 Task: Create in the project BeaconTech and in the Backlog issue 'Develop a new tool for automated testing of mobile application UI/UX design and user flow' a child issue 'Integration with patient information systems', and assign it to team member softage.4@softage.net. Create in the project BeaconTech and in the Backlog issue 'Upgrade the search and filtering mechanisms of a web application to improve user search experience and result accuracy' a child issue 'Code optimization for low-latency network socket optimization', and assign it to team member softage.1@softage.net
Action: Mouse moved to (203, 58)
Screenshot: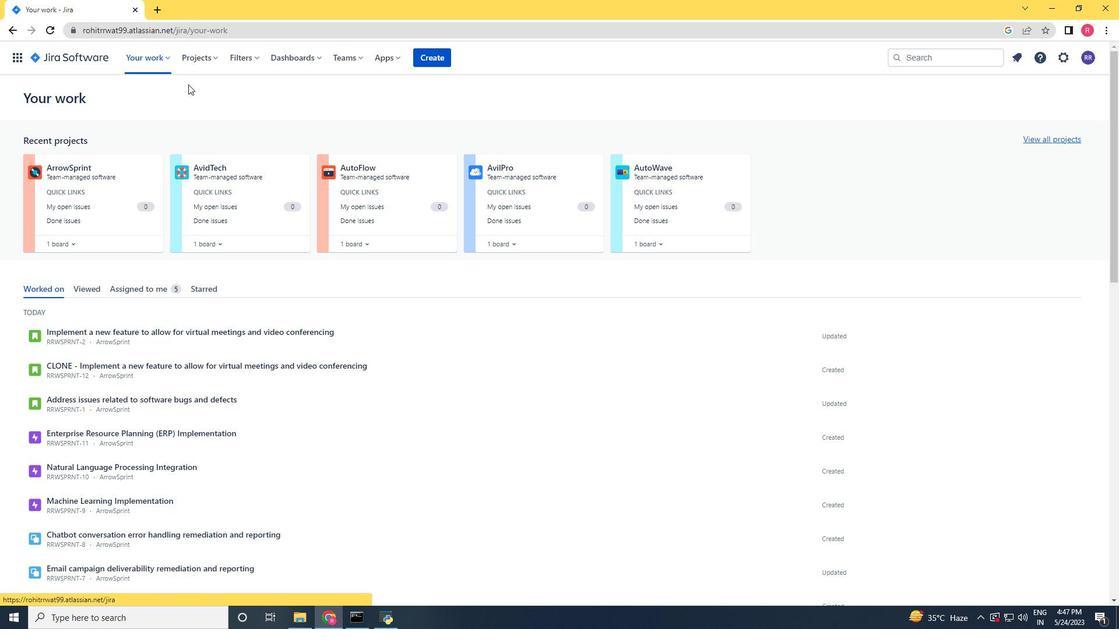 
Action: Mouse pressed left at (203, 58)
Screenshot: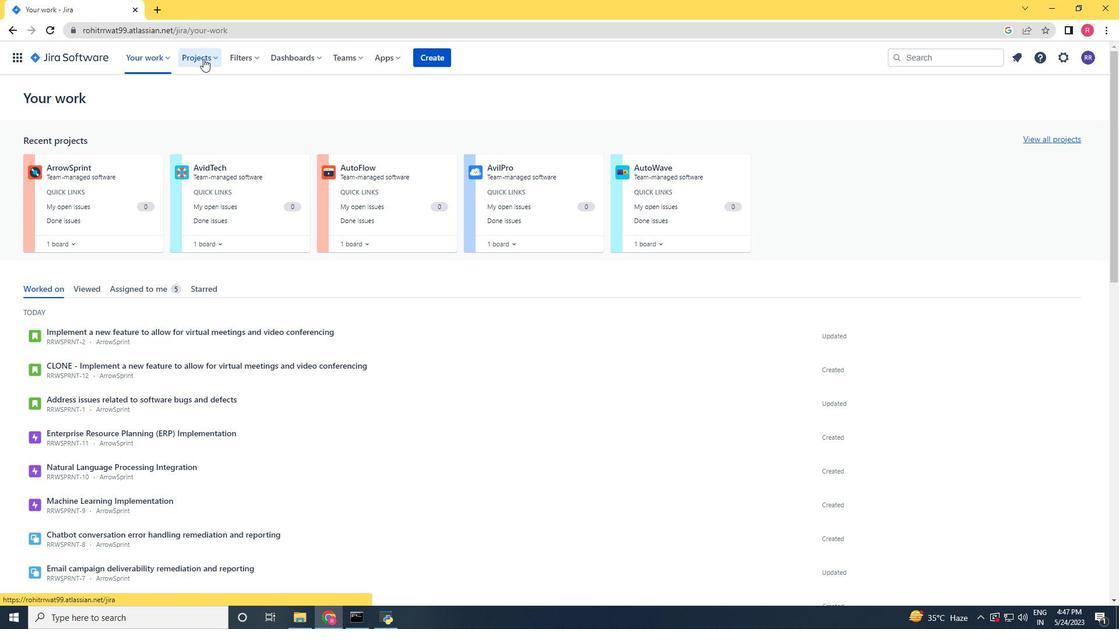 
Action: Mouse moved to (238, 122)
Screenshot: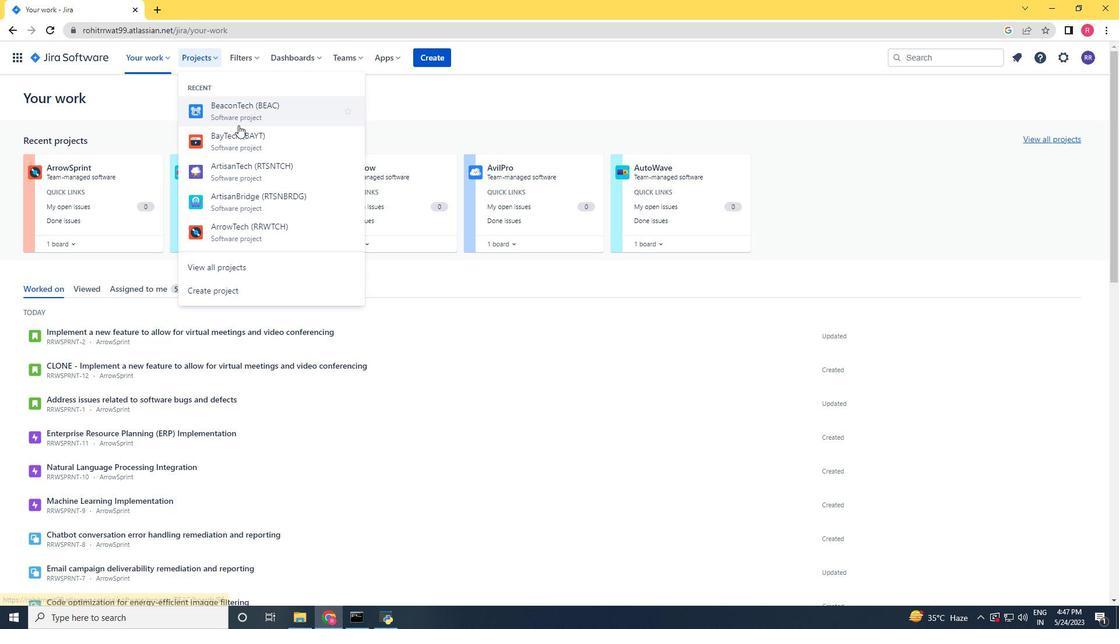 
Action: Mouse pressed left at (238, 122)
Screenshot: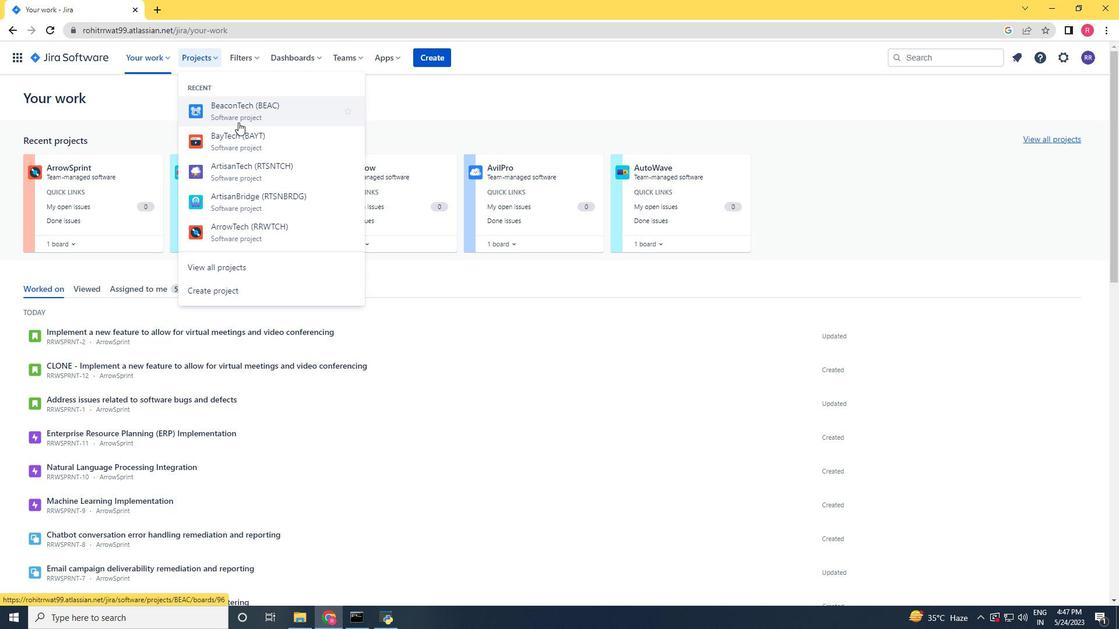 
Action: Mouse moved to (46, 181)
Screenshot: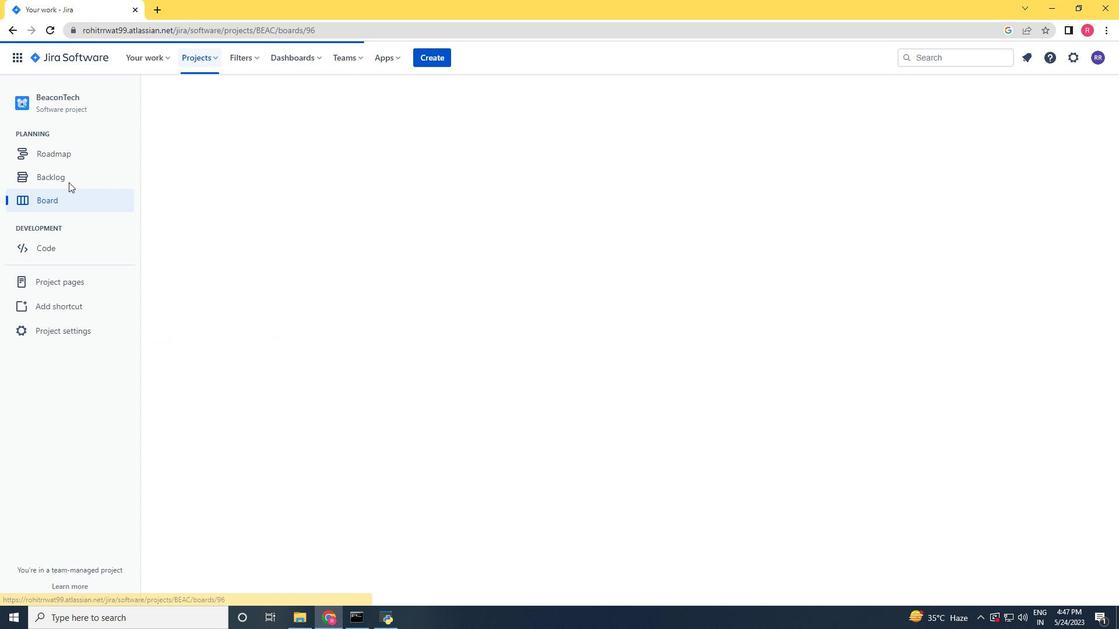 
Action: Mouse pressed left at (46, 181)
Screenshot: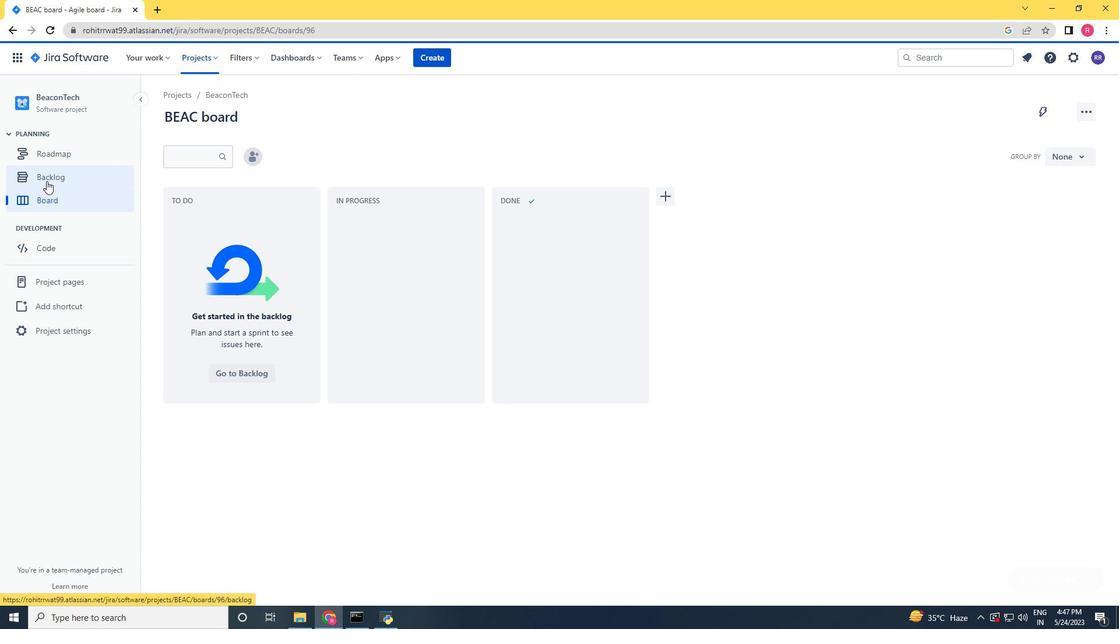 
Action: Mouse moved to (513, 328)
Screenshot: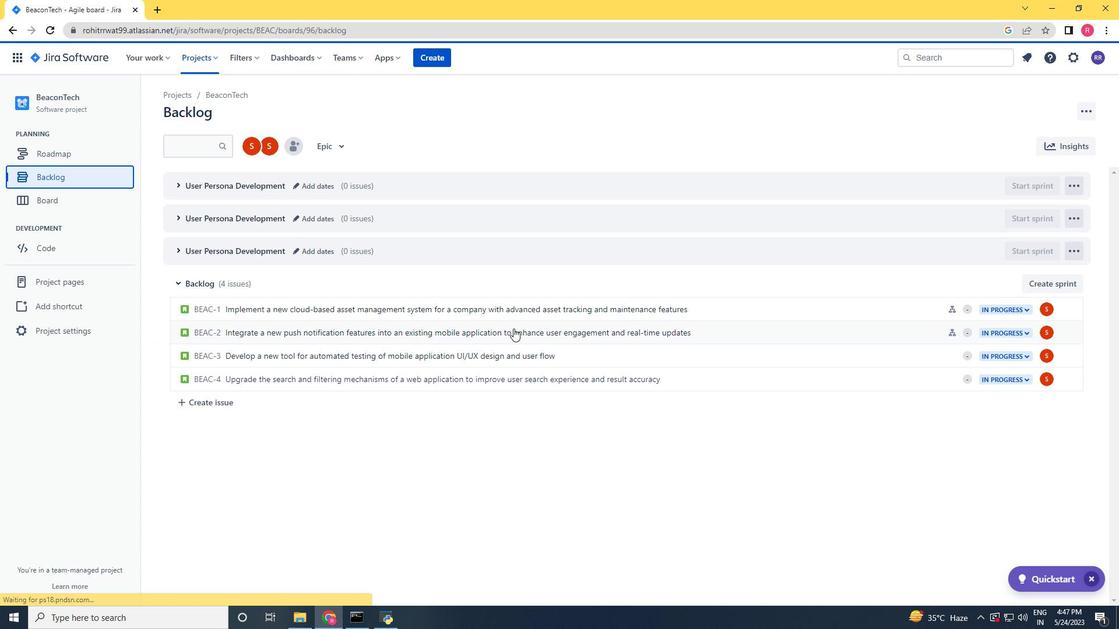 
Action: Mouse scrolled (513, 327) with delta (0, 0)
Screenshot: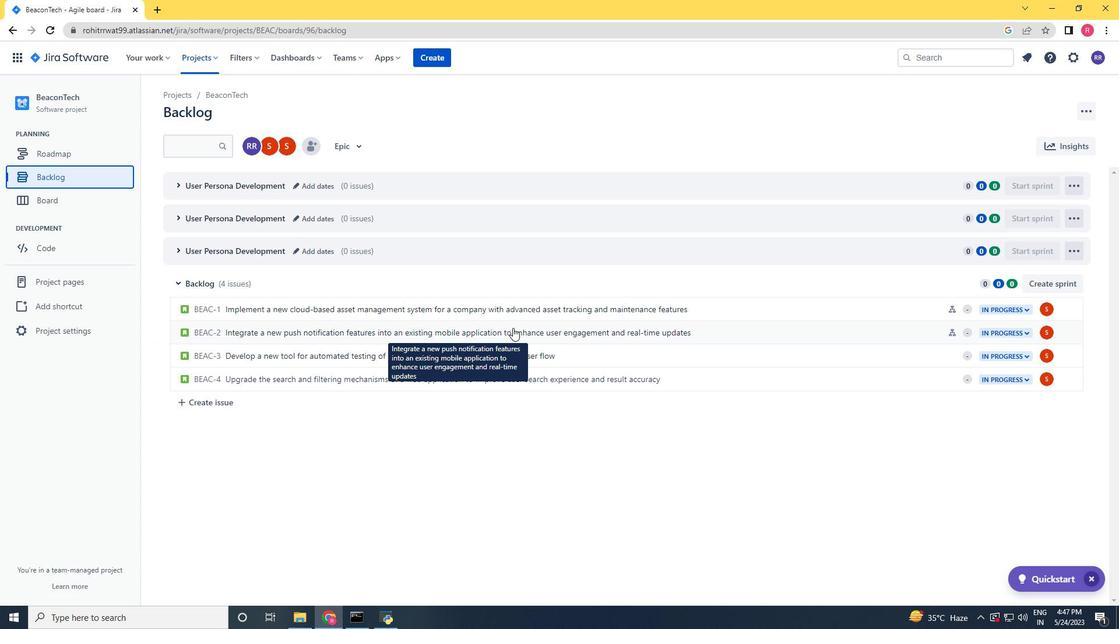 
Action: Mouse scrolled (513, 327) with delta (0, 0)
Screenshot: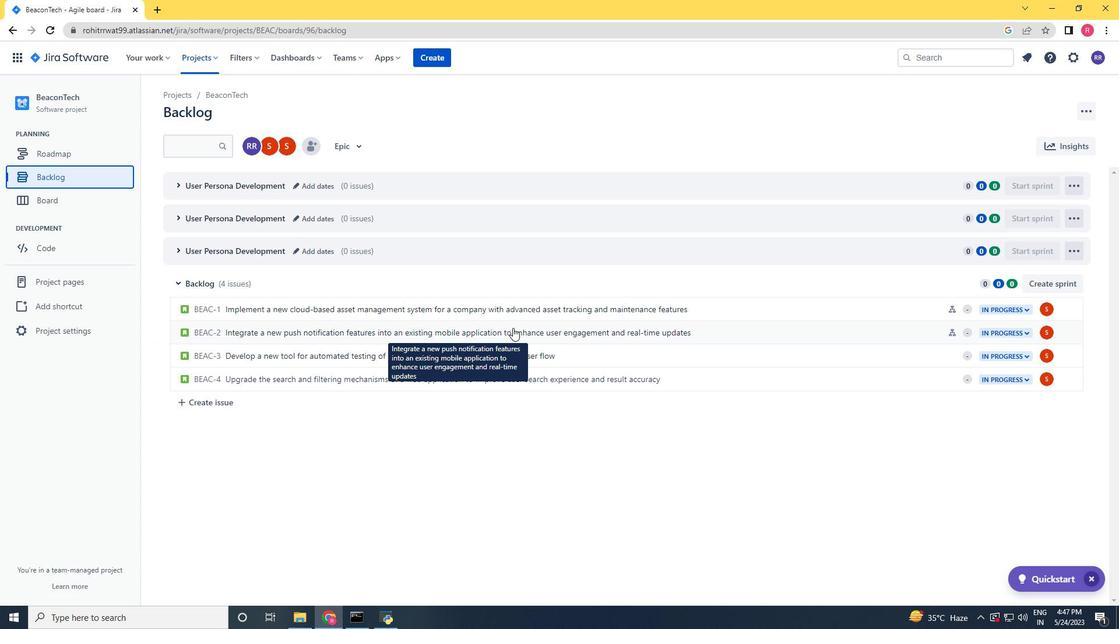 
Action: Mouse scrolled (513, 327) with delta (0, 0)
Screenshot: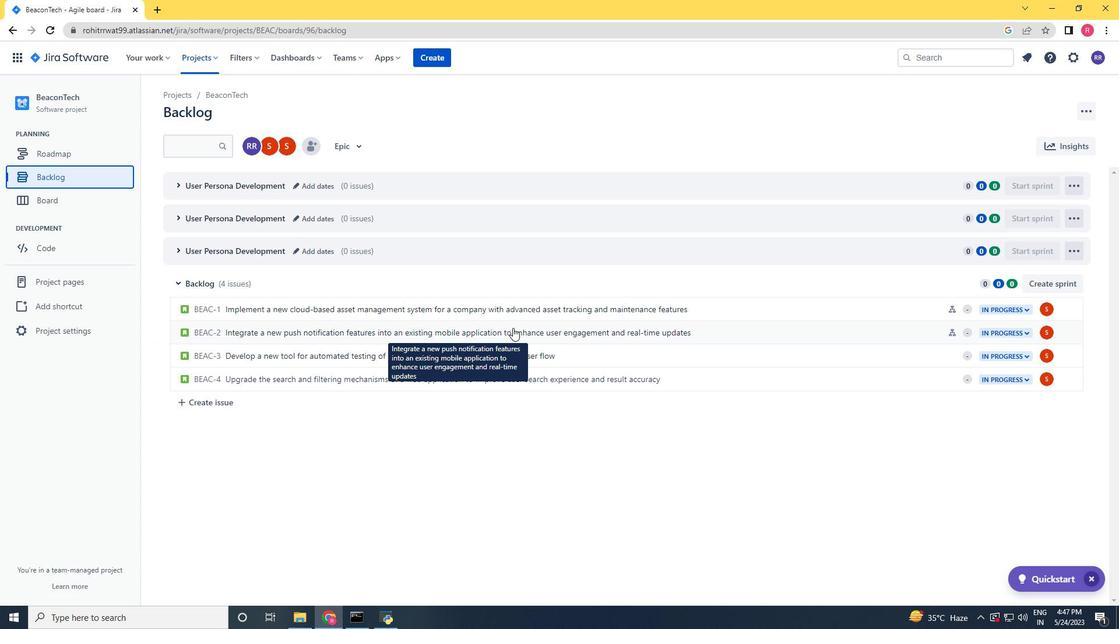 
Action: Mouse scrolled (513, 327) with delta (0, 0)
Screenshot: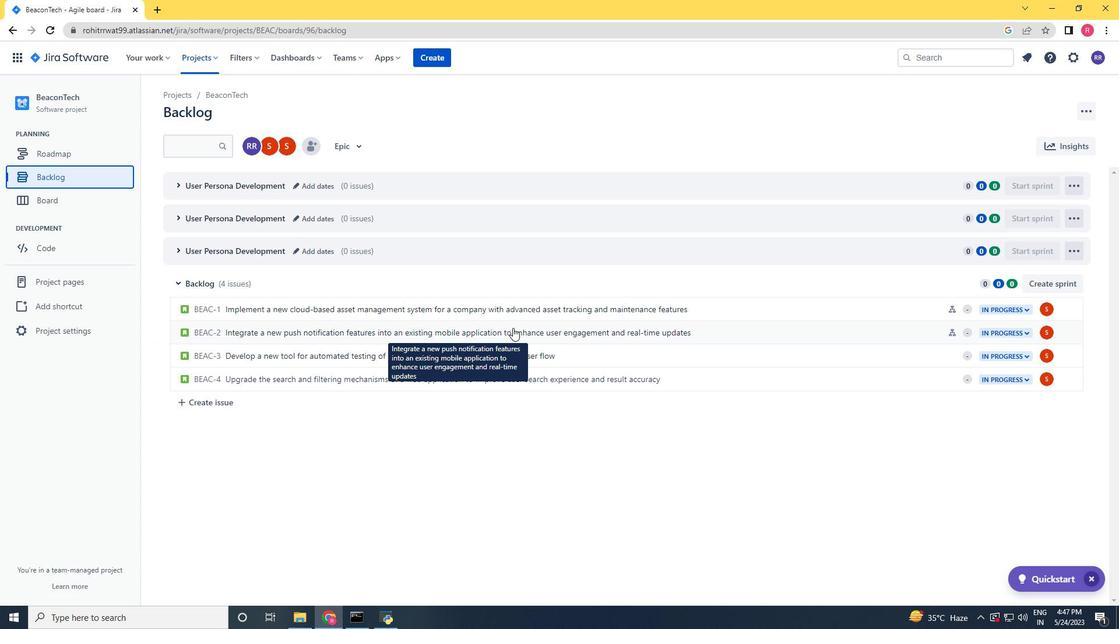 
Action: Mouse scrolled (513, 327) with delta (0, 0)
Screenshot: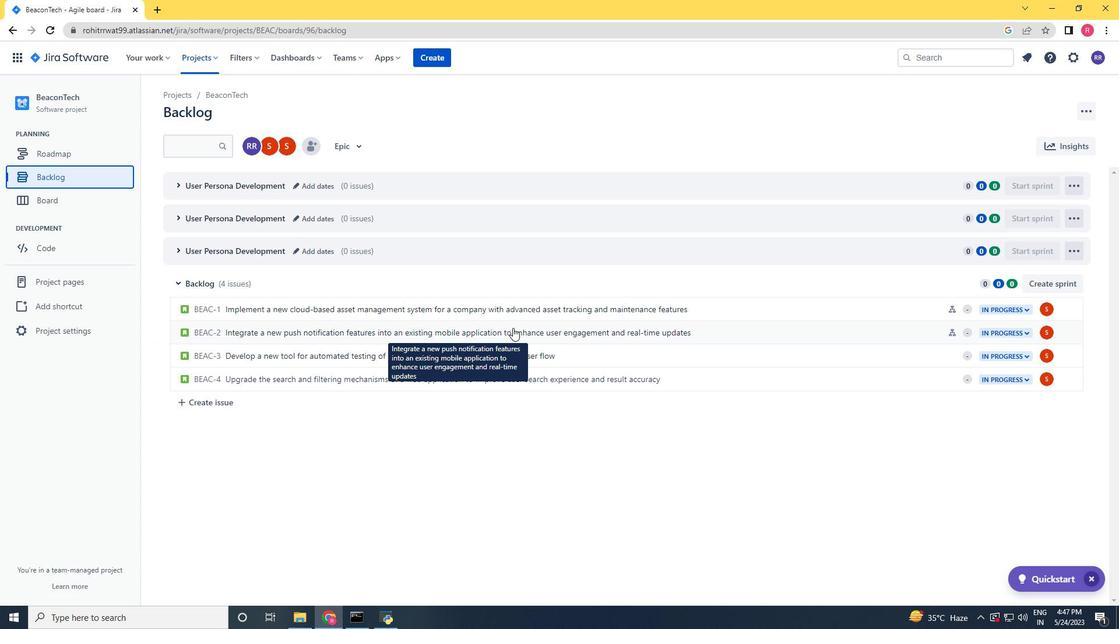 
Action: Mouse moved to (801, 357)
Screenshot: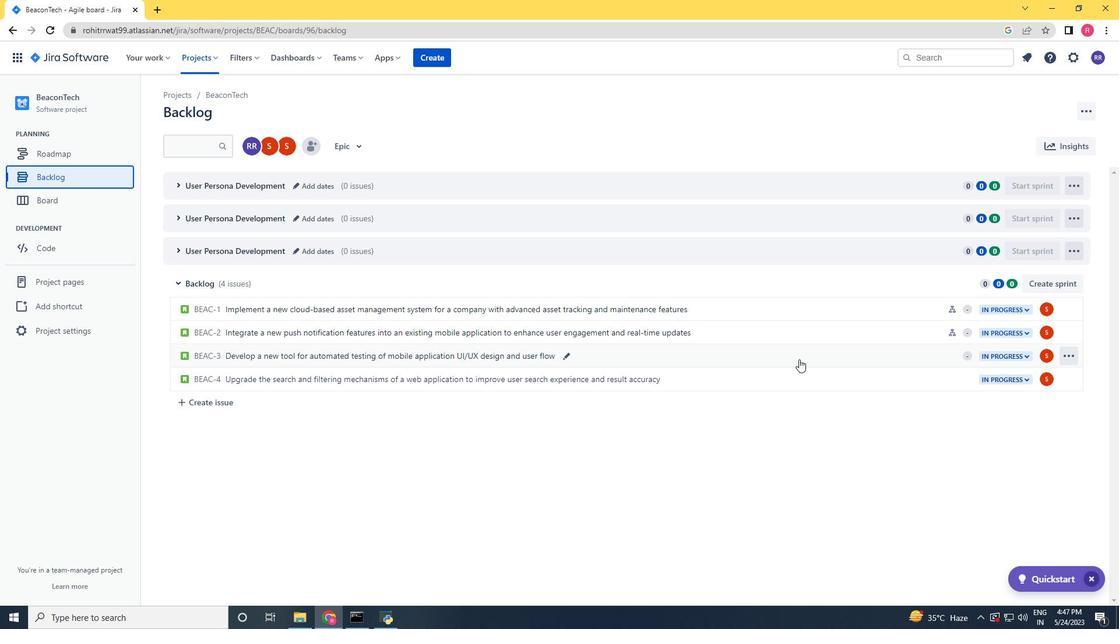 
Action: Mouse pressed left at (801, 357)
Screenshot: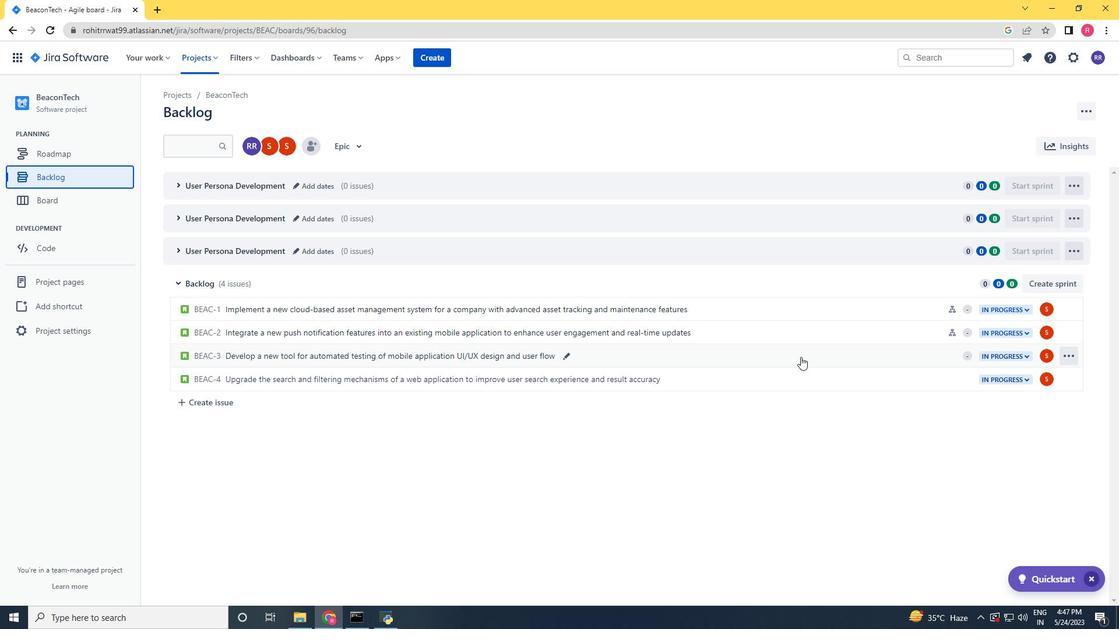 
Action: Mouse moved to (907, 268)
Screenshot: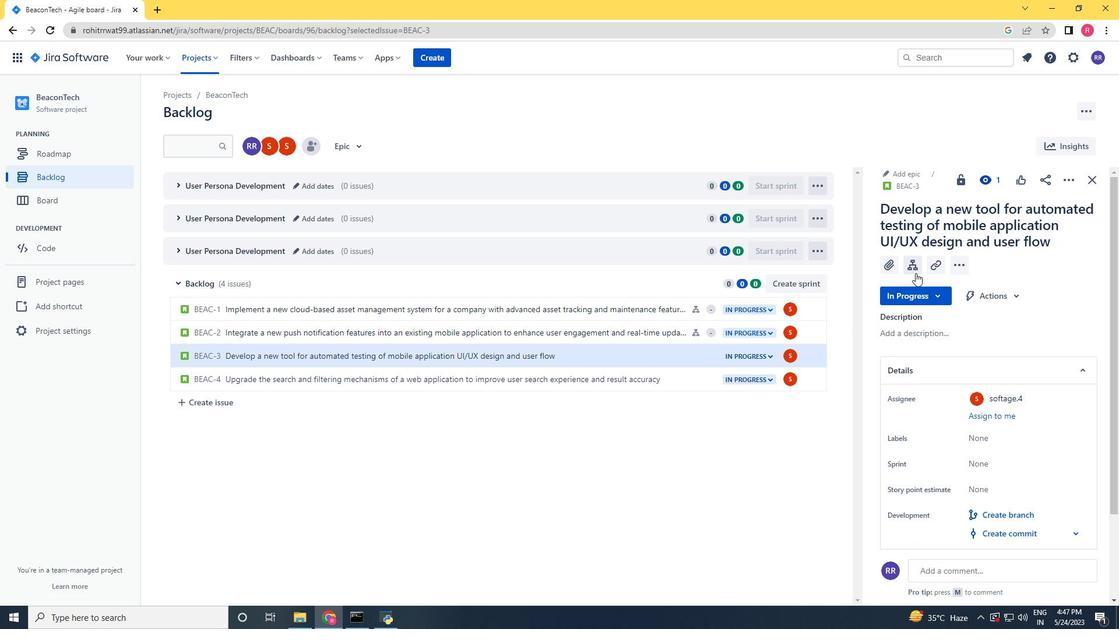 
Action: Mouse pressed left at (907, 268)
Screenshot: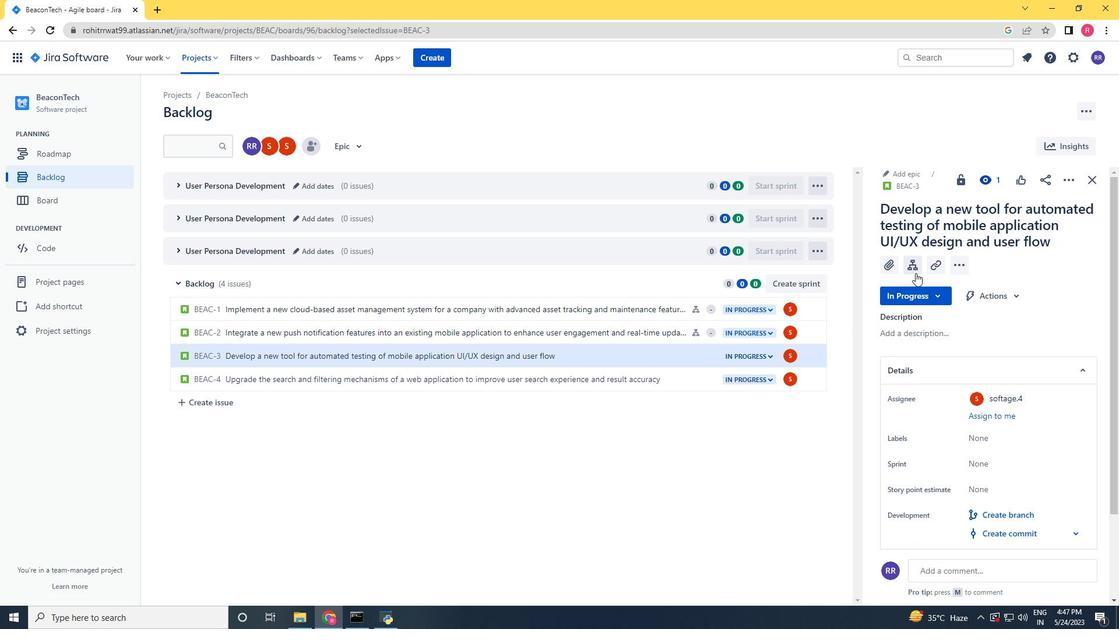 
Action: Key pressed <Key.shift_r>Integration<Key.space>with<Key.space><Key.space>patign<Key.space><Key.backspace><Key.backspace><Key.backspace><Key.backspace><Key.backspace><Key.backspace><Key.backspace><Key.backspace>patient<Key.space>informaton<Key.space><Key.backspace><Key.backspace><Key.backspace><Key.backspace><Key.backspace><Key.backspace><Key.backspace>rmation<Key.space>systems<Key.space><Key.enter>
Screenshot: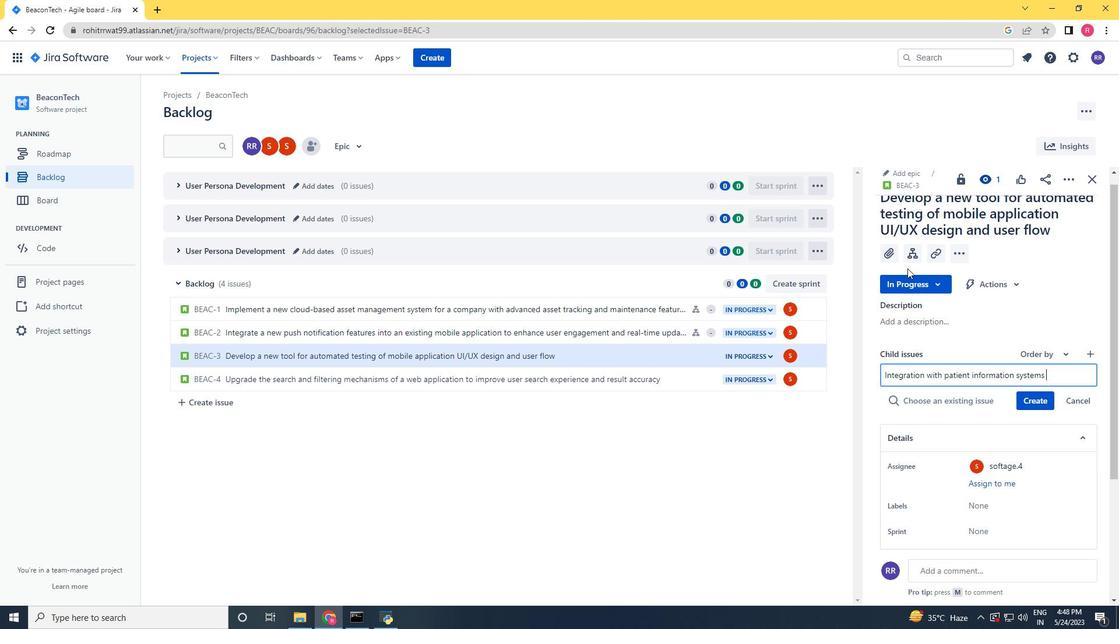 
Action: Mouse moved to (693, 377)
Screenshot: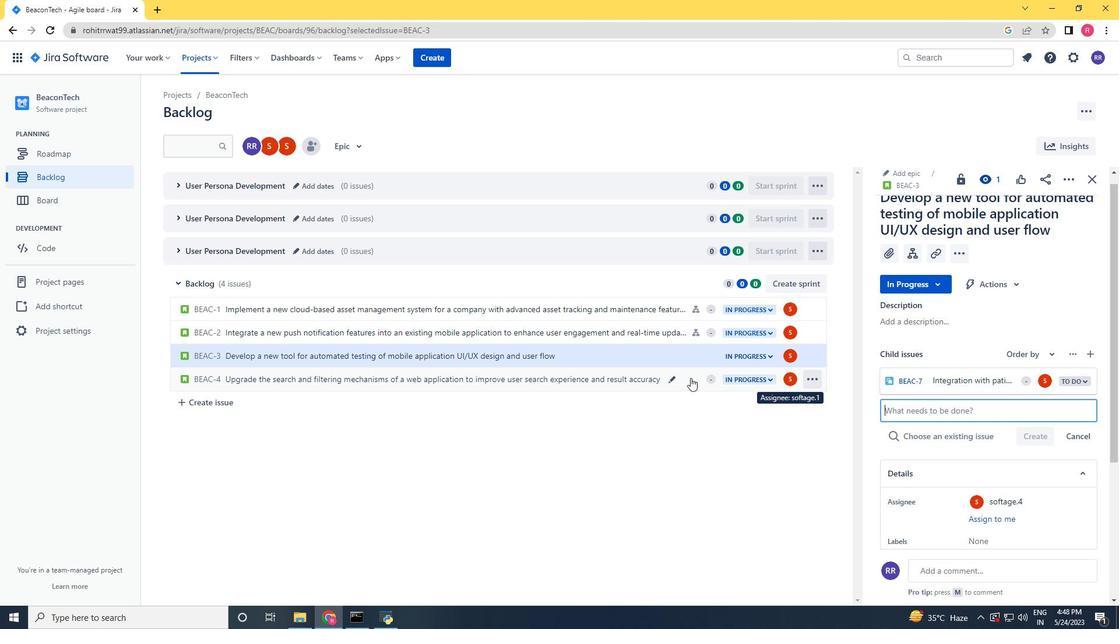 
Action: Mouse pressed left at (693, 377)
Screenshot: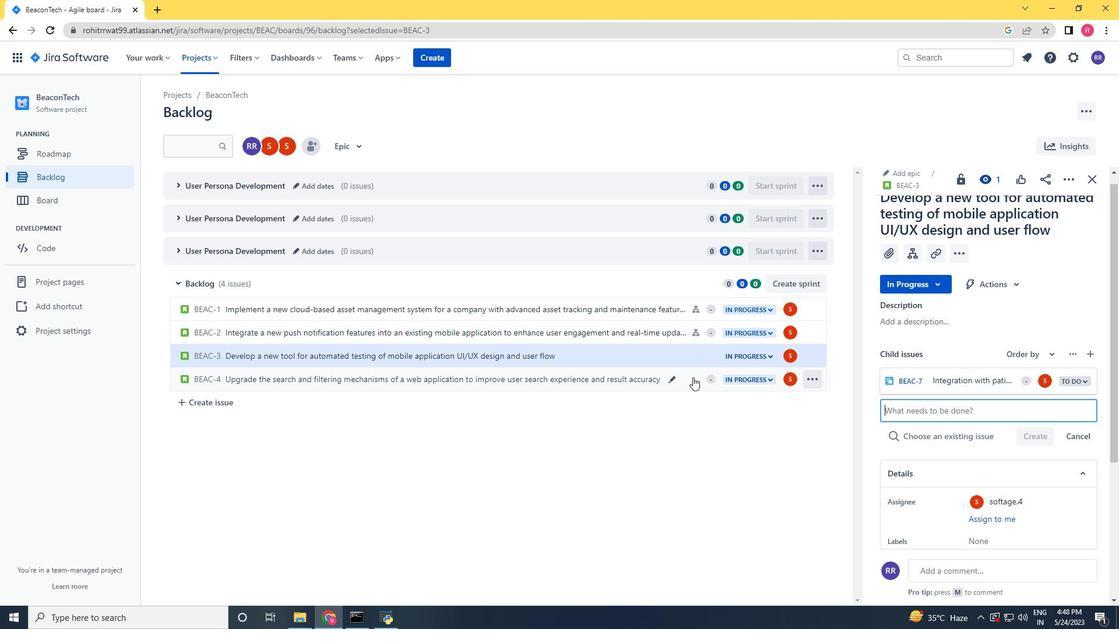 
Action: Mouse moved to (912, 286)
Screenshot: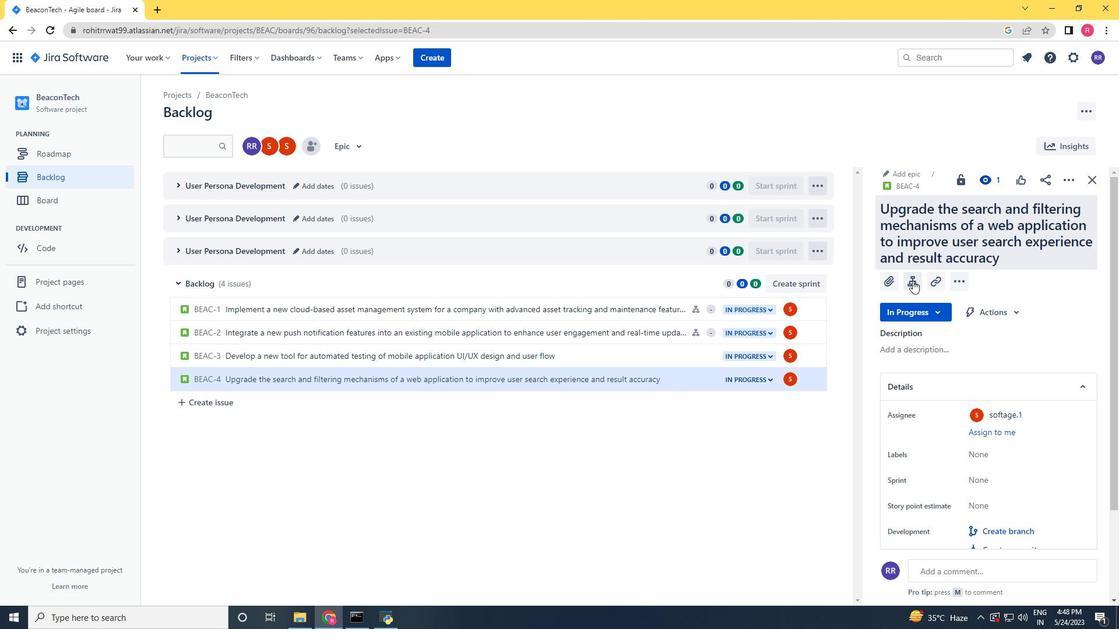
Action: Mouse pressed left at (912, 286)
Screenshot: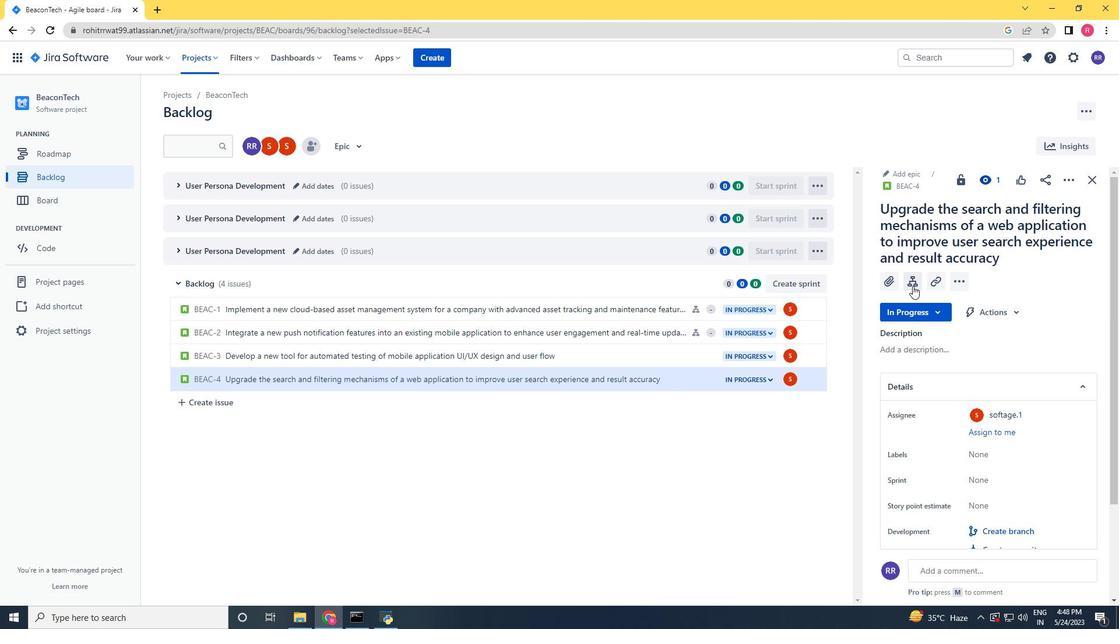 
Action: Key pressed <Key.shift>Code<Key.space>optimization<Key.space>for<Key.space>low<Key.space><Key.backspace>-latency<Key.space>network<Key.space>socket<Key.space>optimization<Key.space><Key.enter>
Screenshot: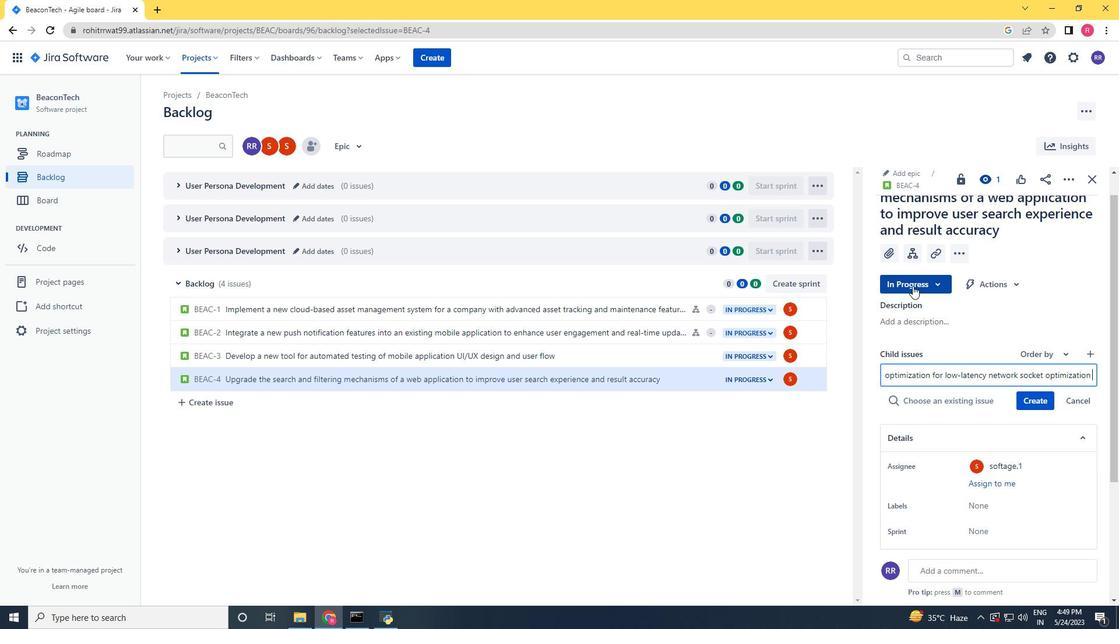 
Action: Mouse moved to (1039, 383)
Screenshot: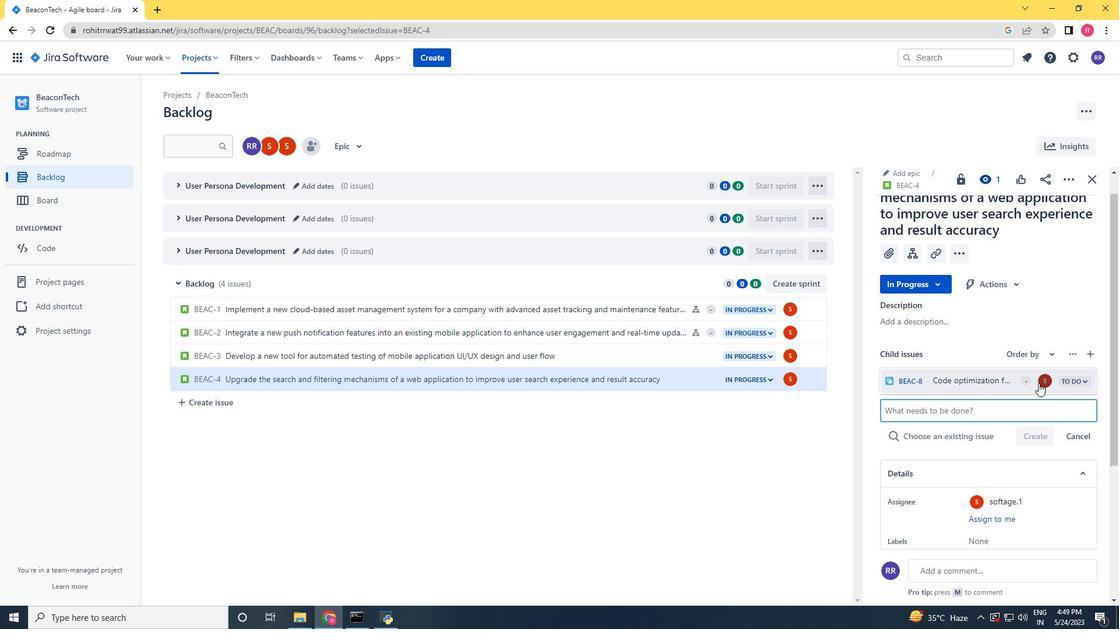 
Action: Mouse pressed left at (1039, 383)
Screenshot: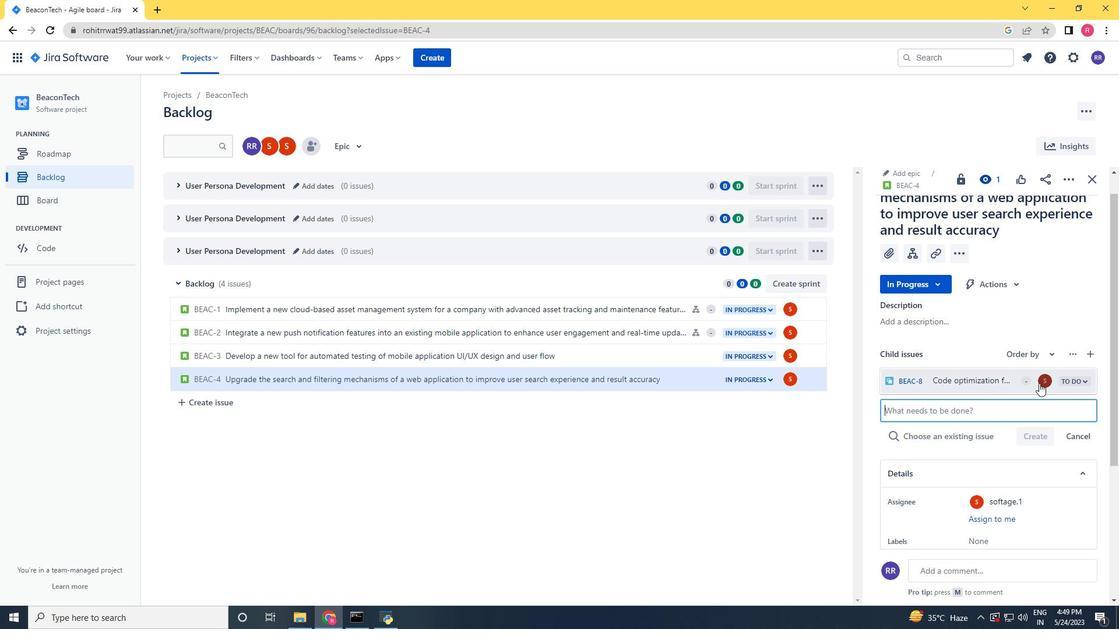 
Action: Mouse moved to (1031, 378)
Screenshot: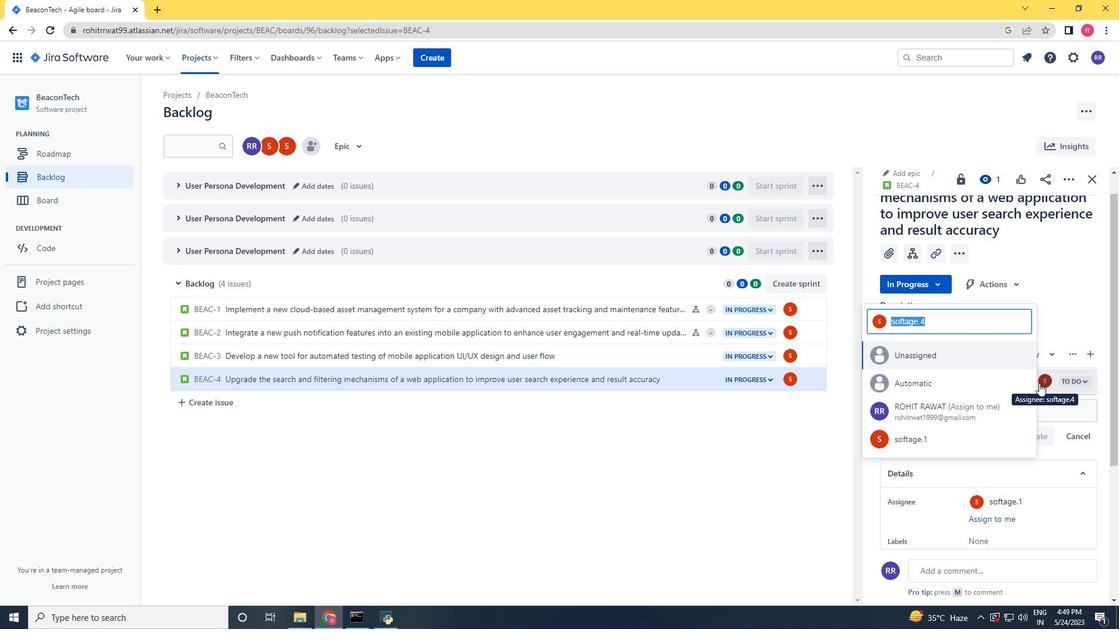 
Action: Key pressed softage.1<Key.shift>@softage.net
Screenshot: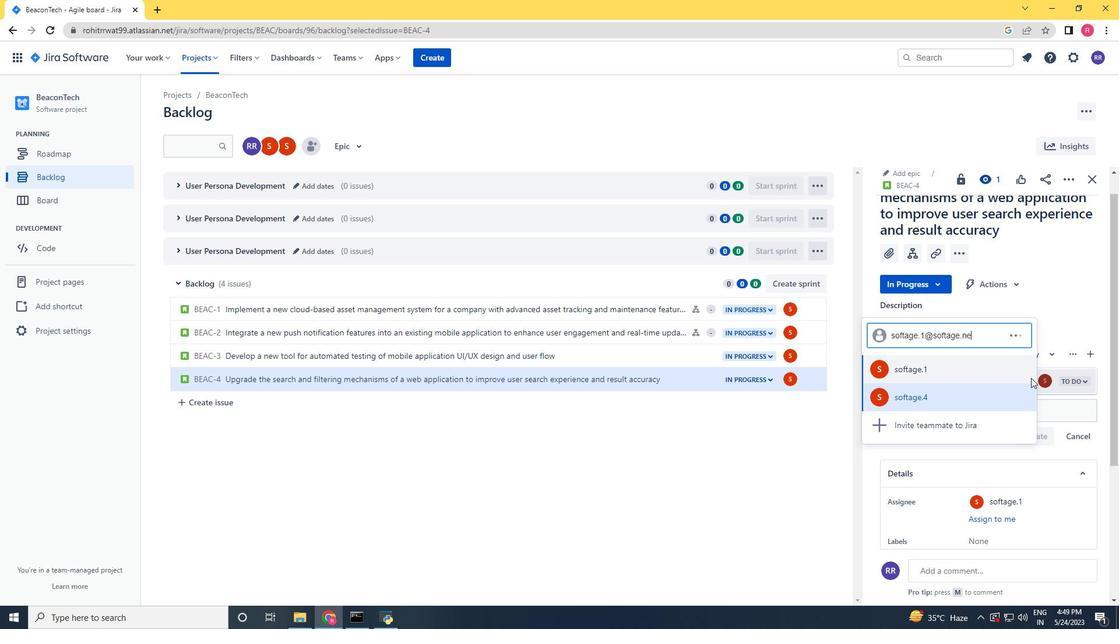 
Action: Mouse moved to (947, 388)
Screenshot: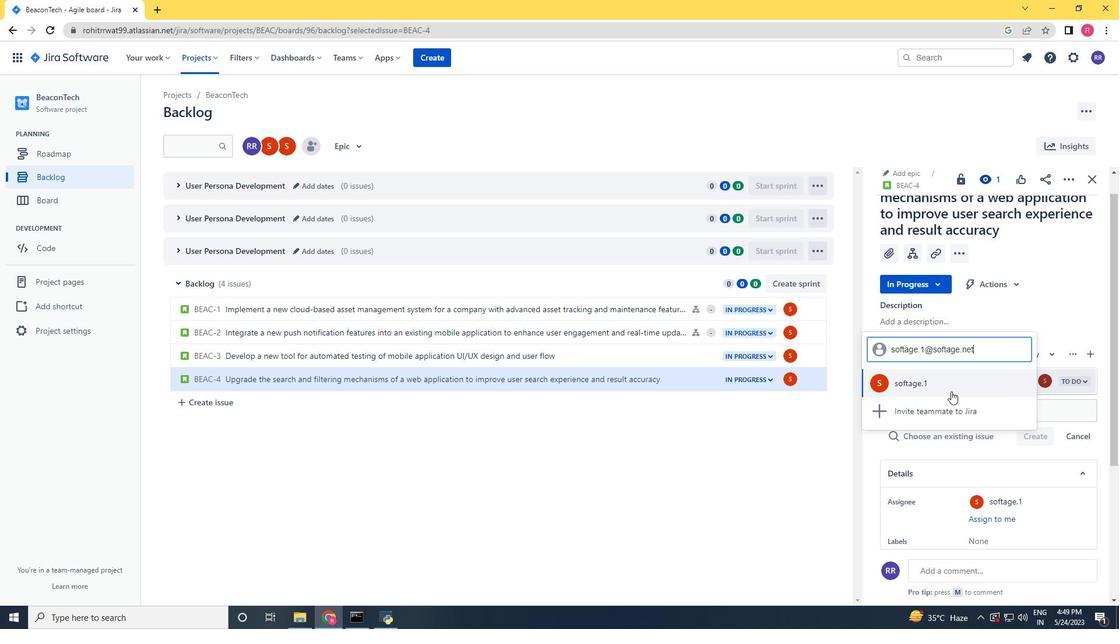 
Action: Mouse pressed left at (947, 388)
Screenshot: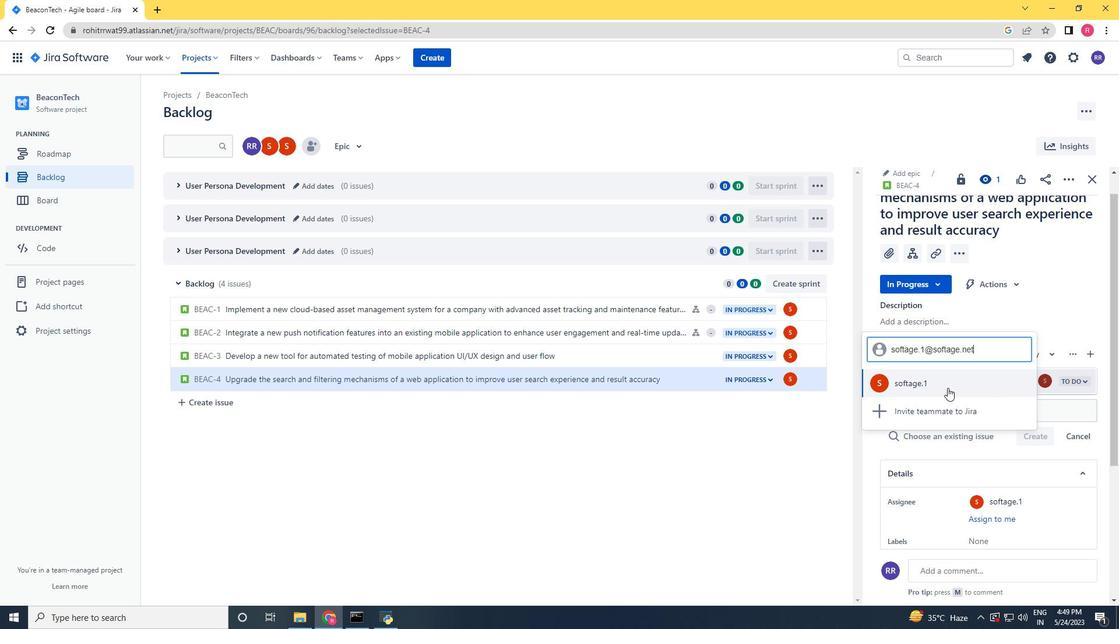 
Action: Mouse moved to (727, 451)
Screenshot: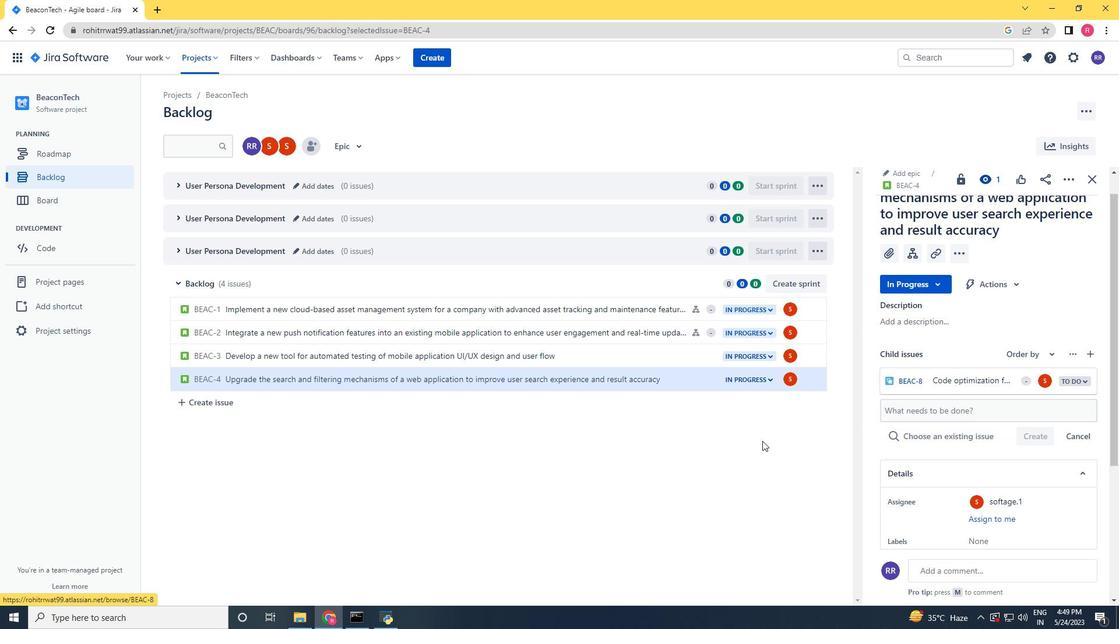 
Action: Mouse scrolled (727, 452) with delta (0, 0)
Screenshot: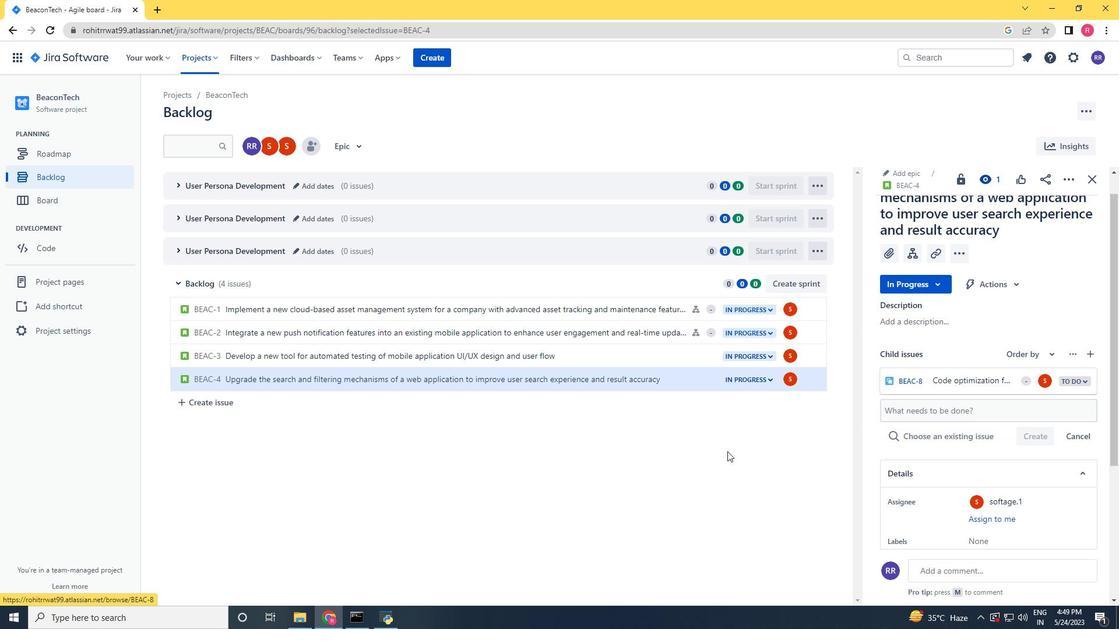
Action: Mouse scrolled (727, 452) with delta (0, 0)
Screenshot: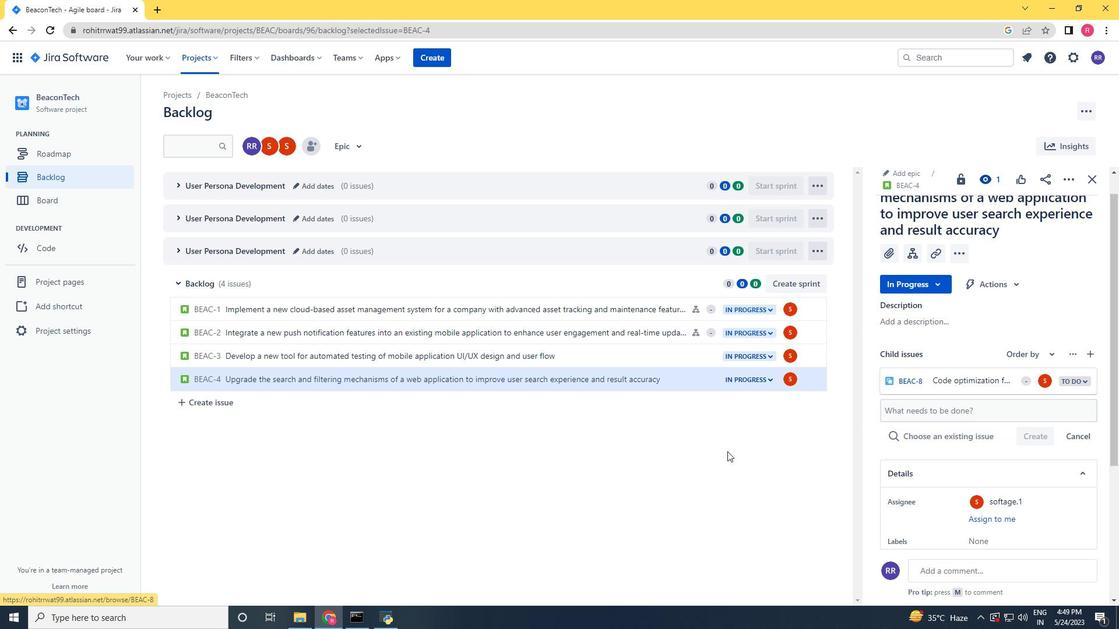
Action: Mouse scrolled (727, 452) with delta (0, 0)
Screenshot: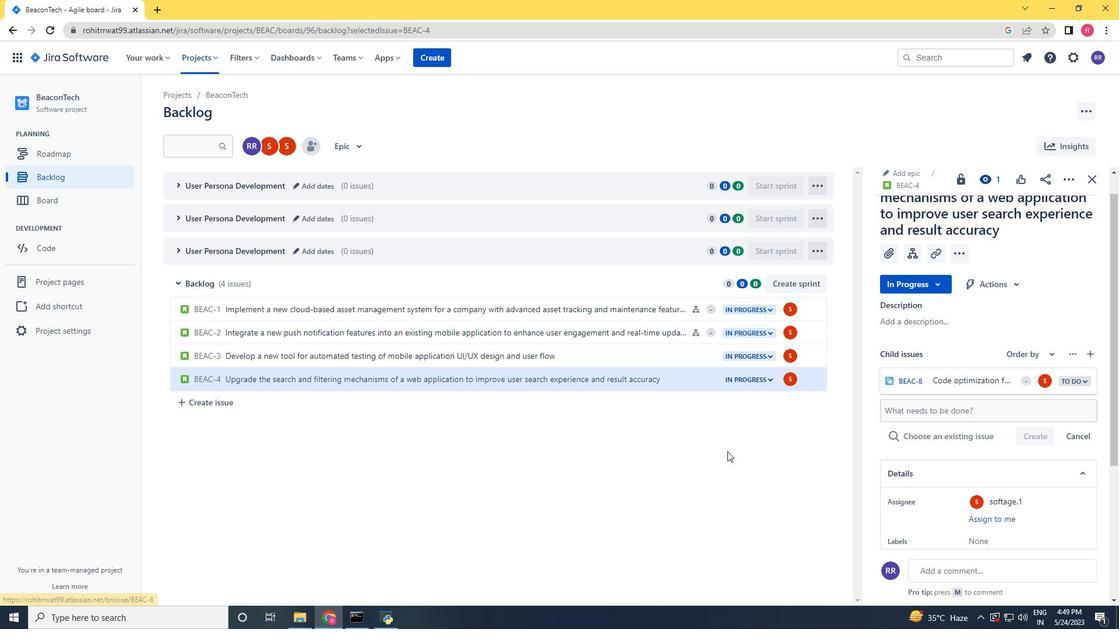 
Action: Mouse scrolled (727, 452) with delta (0, 0)
Screenshot: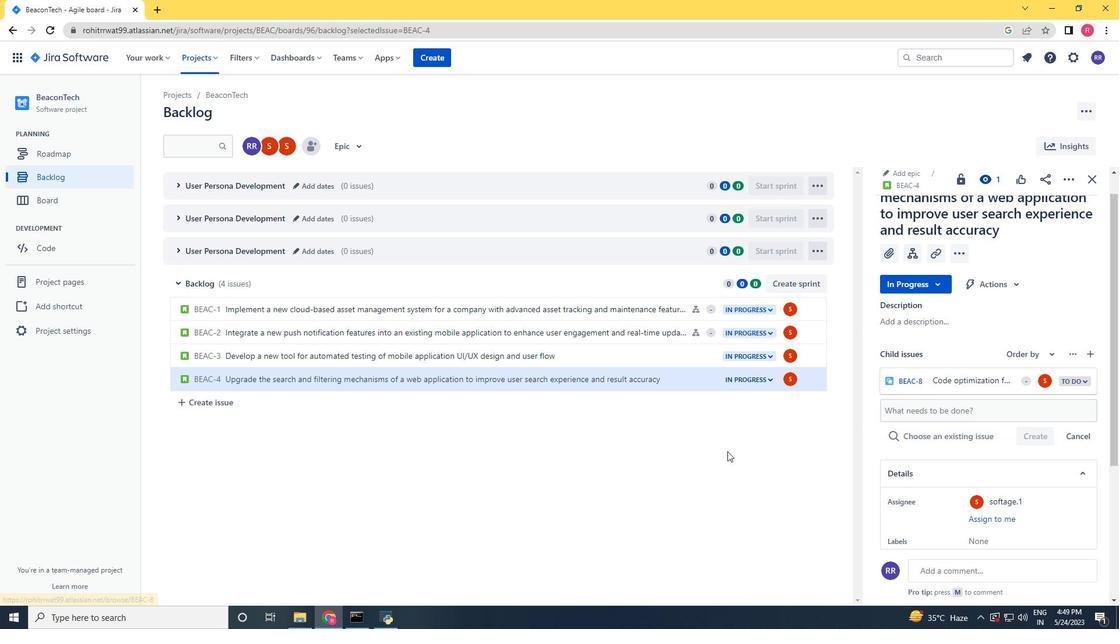 
Action: Mouse scrolled (727, 451) with delta (0, 0)
Screenshot: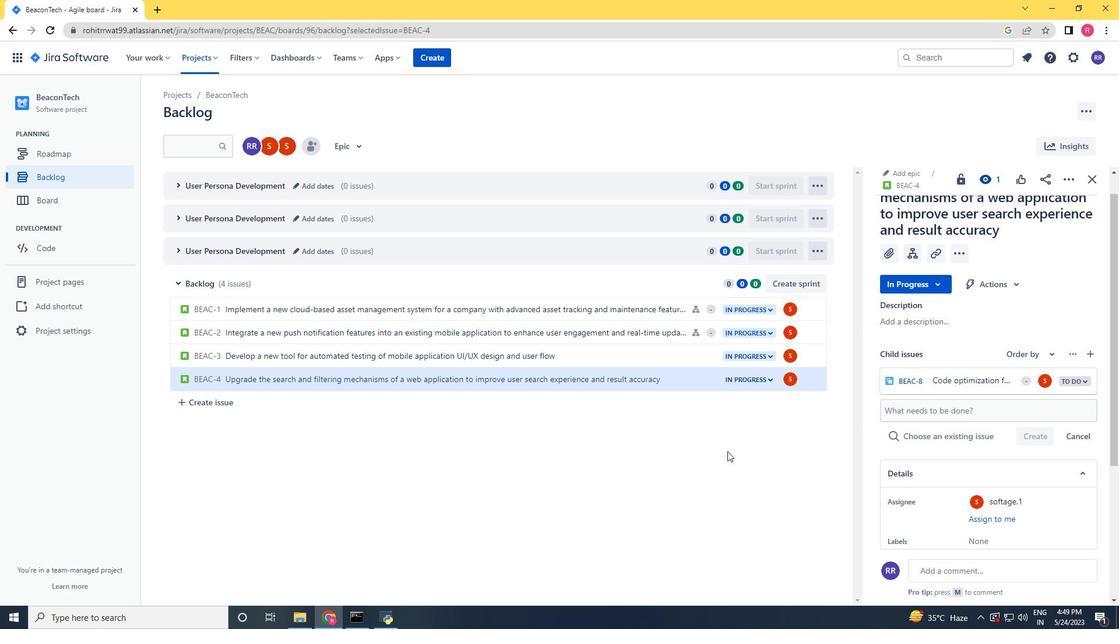 
Action: Mouse scrolled (727, 451) with delta (0, 0)
Screenshot: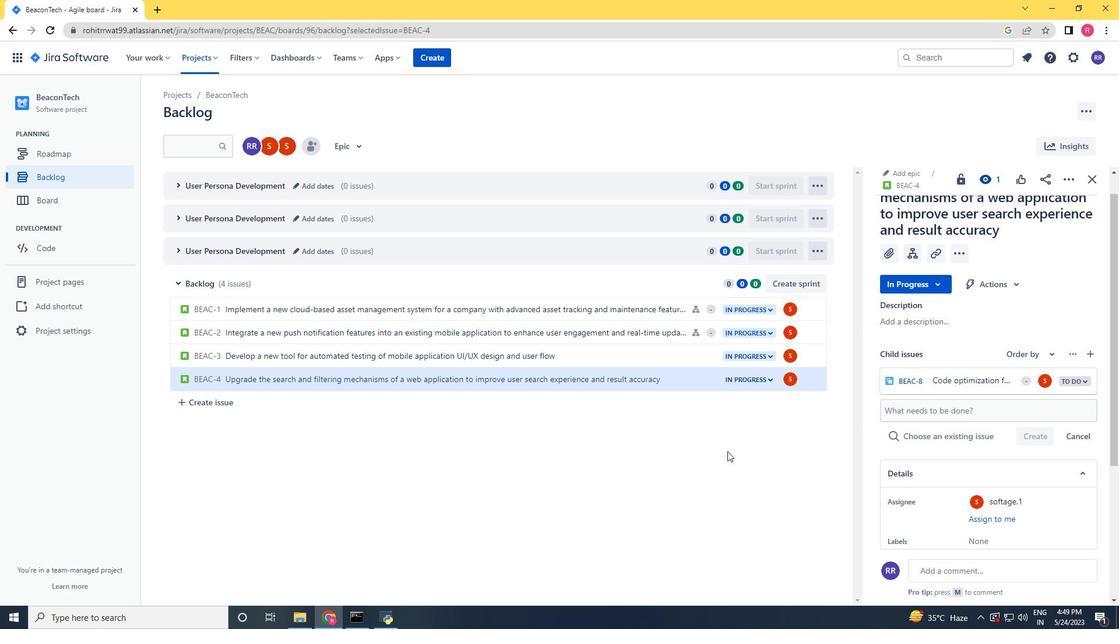 
Action: Mouse scrolled (727, 451) with delta (0, 0)
Screenshot: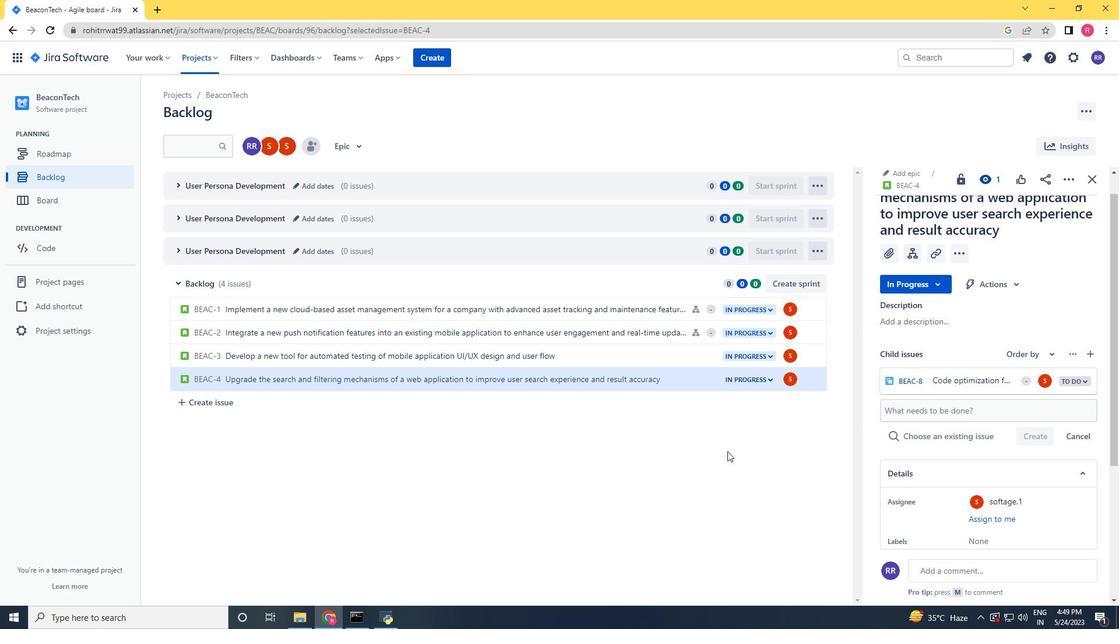 
Action: Mouse scrolled (727, 451) with delta (0, 0)
Screenshot: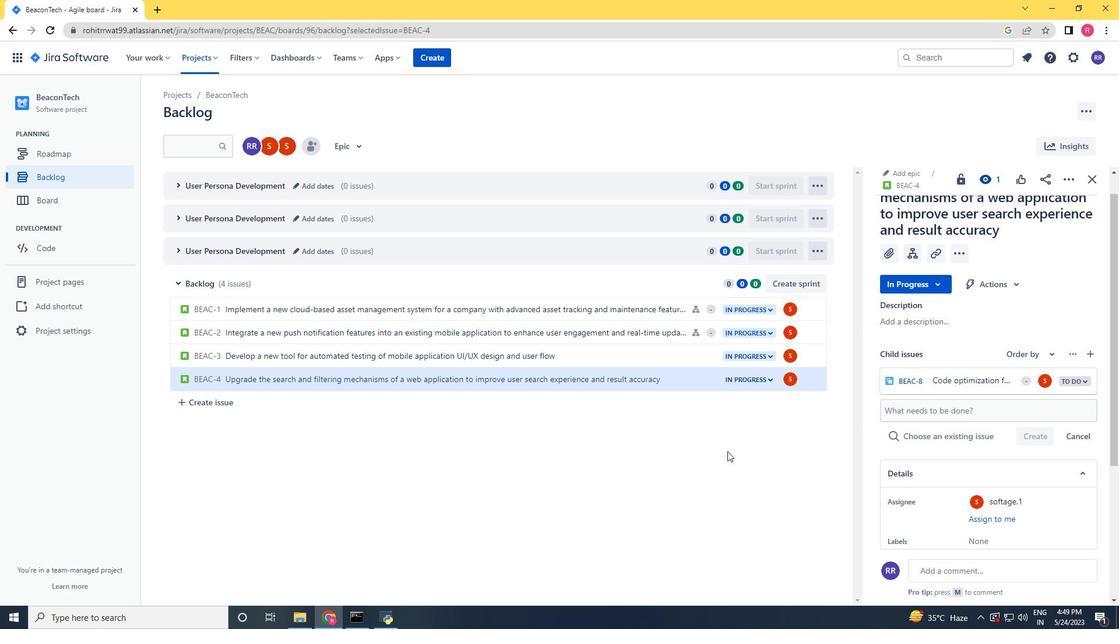 
Action: Mouse scrolled (727, 451) with delta (0, 0)
Screenshot: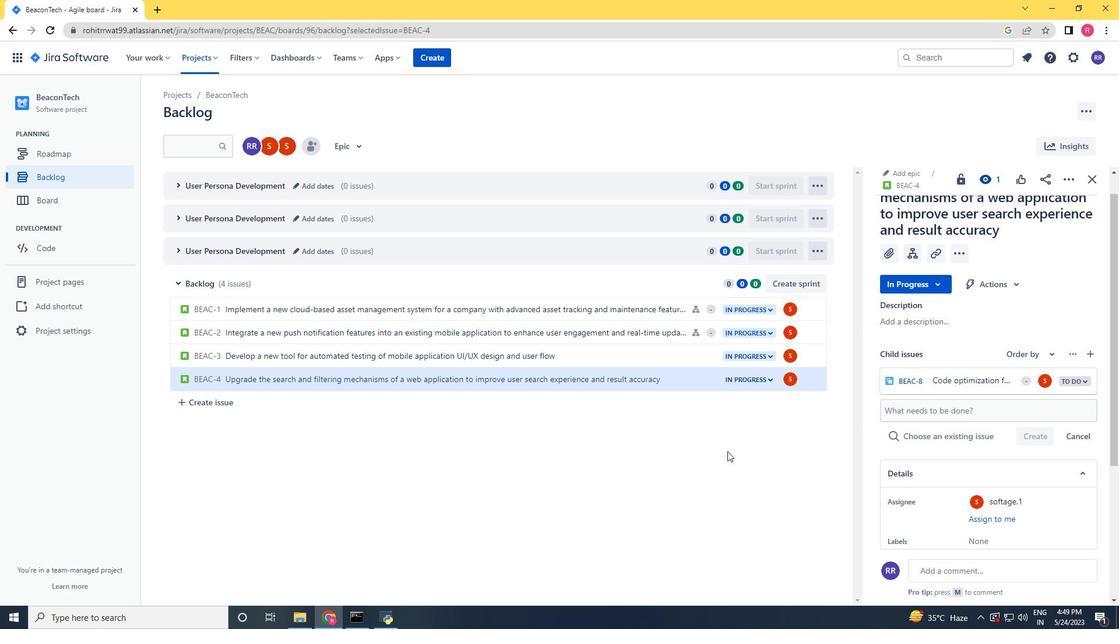 
